 Task: Add Aura Cacia Bedtime Kids Fizzy Bath to the cart.
Action: Mouse moved to (752, 307)
Screenshot: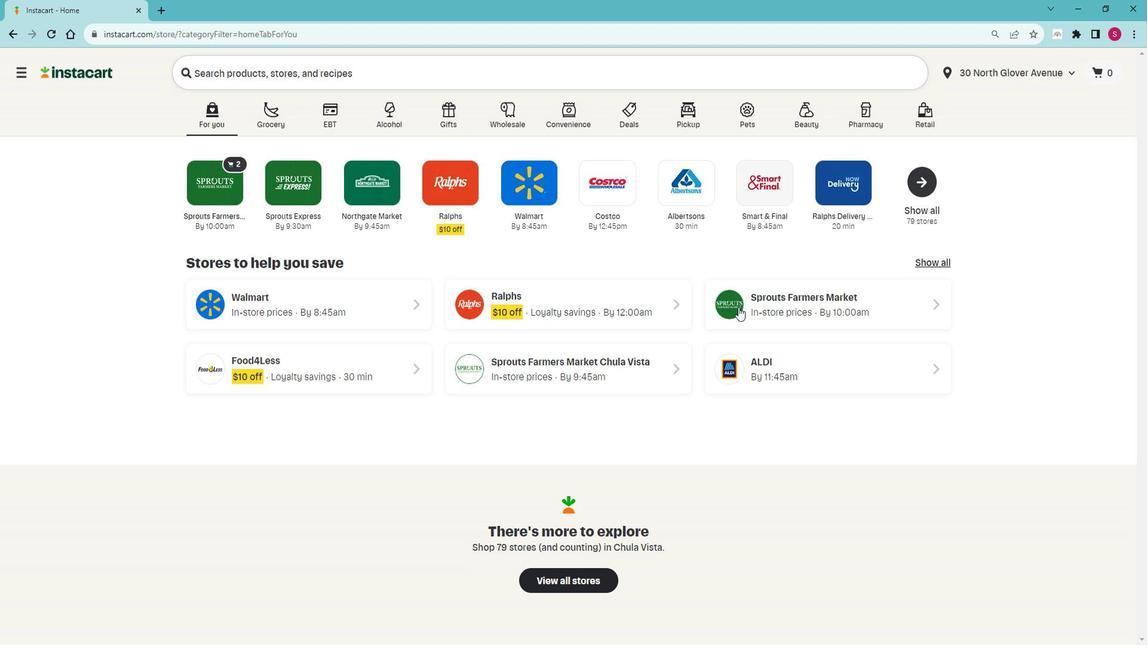 
Action: Mouse pressed left at (752, 307)
Screenshot: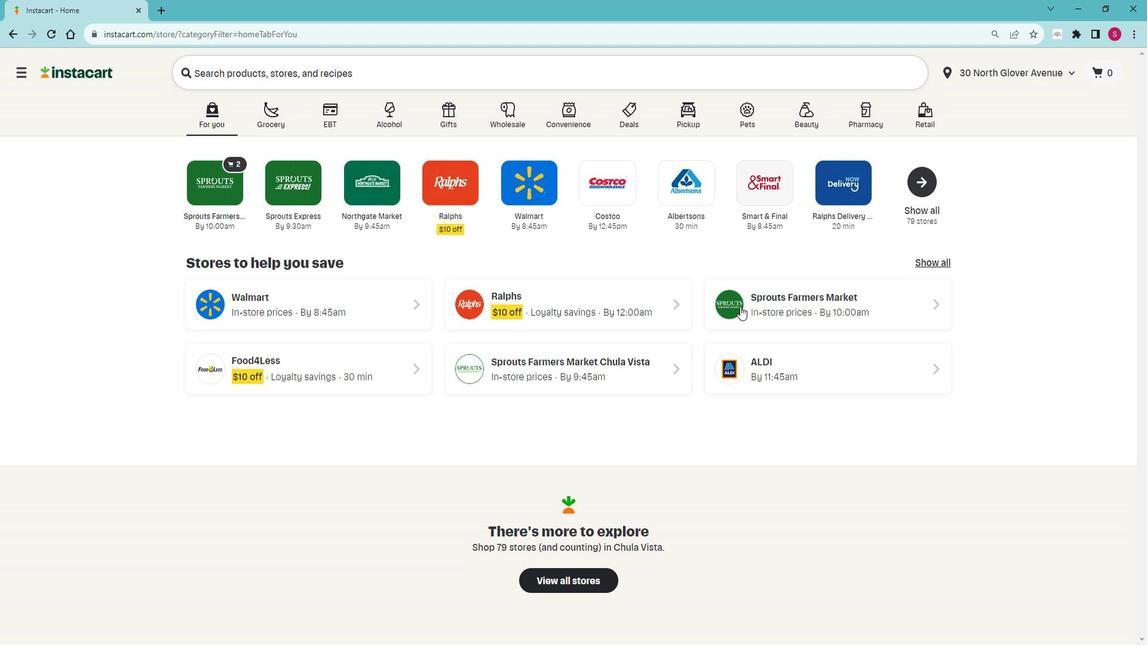 
Action: Mouse moved to (115, 458)
Screenshot: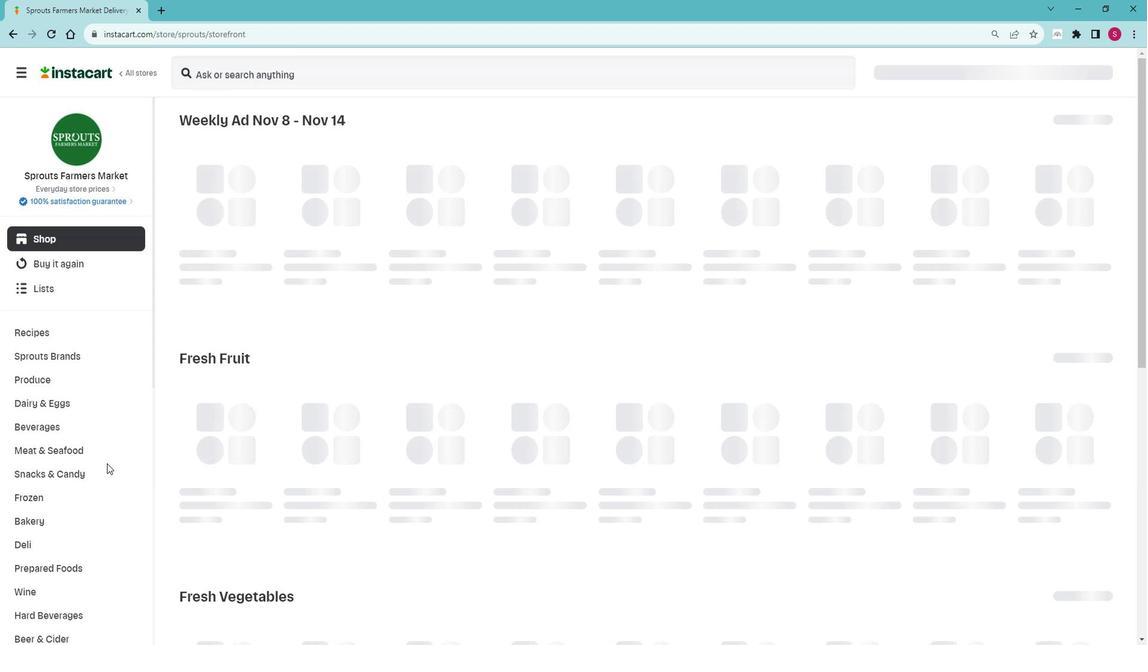 
Action: Mouse scrolled (115, 457) with delta (0, 0)
Screenshot: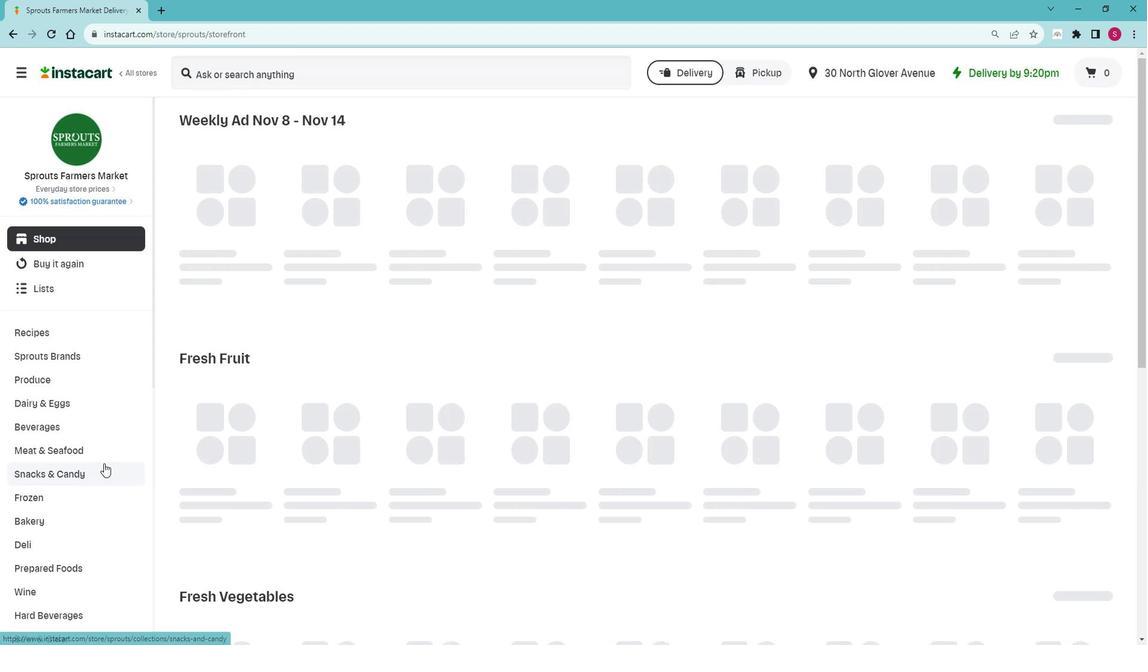 
Action: Mouse scrolled (115, 457) with delta (0, 0)
Screenshot: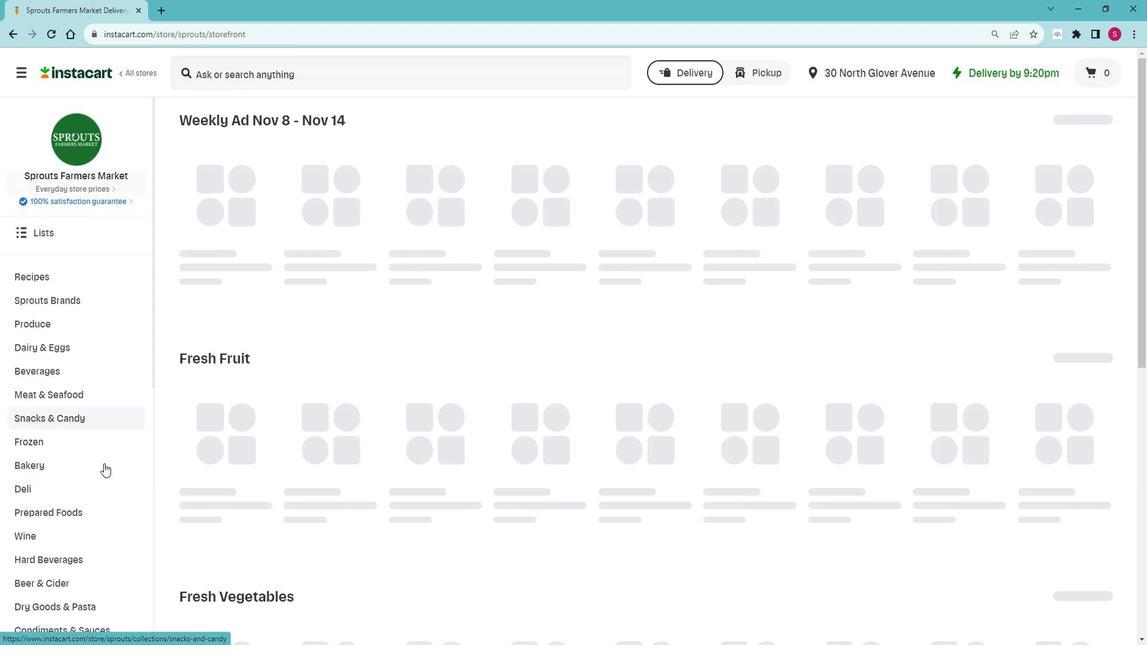 
Action: Mouse scrolled (115, 457) with delta (0, 0)
Screenshot: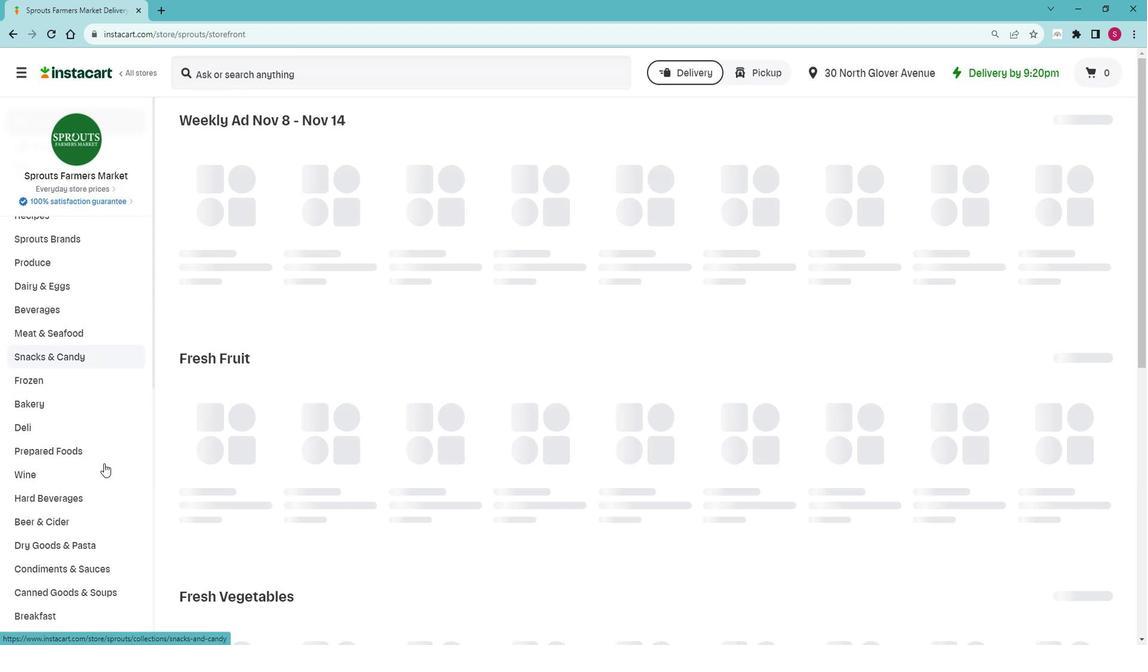 
Action: Mouse scrolled (115, 457) with delta (0, 0)
Screenshot: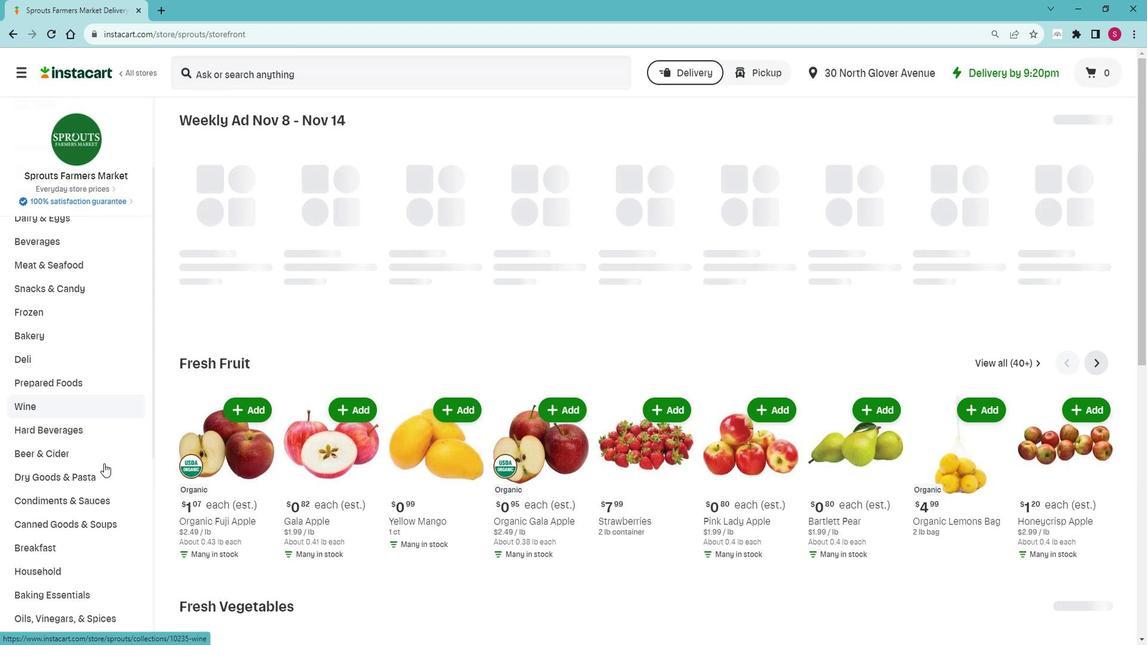 
Action: Mouse scrolled (115, 457) with delta (0, 0)
Screenshot: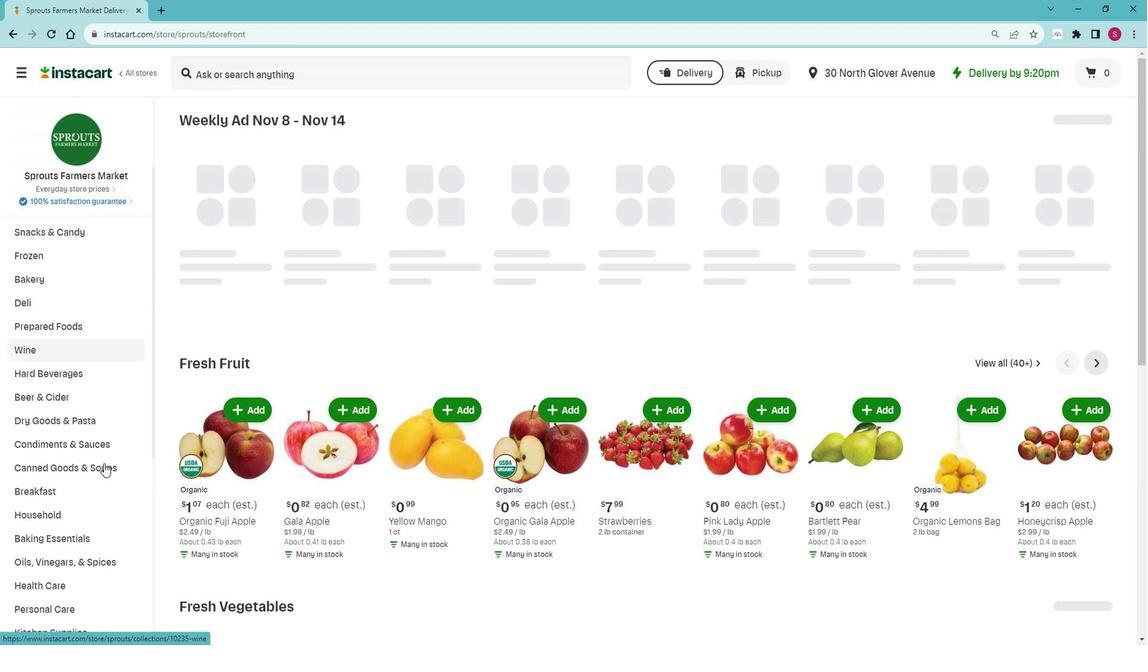 
Action: Mouse scrolled (115, 457) with delta (0, 0)
Screenshot: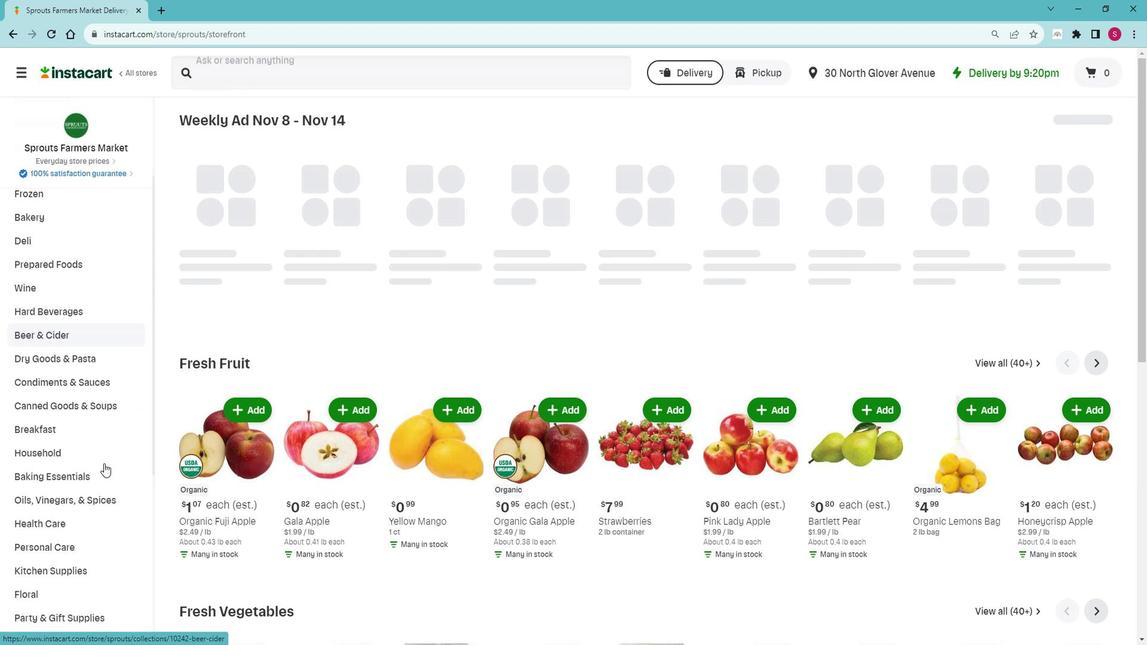 
Action: Mouse scrolled (115, 457) with delta (0, 0)
Screenshot: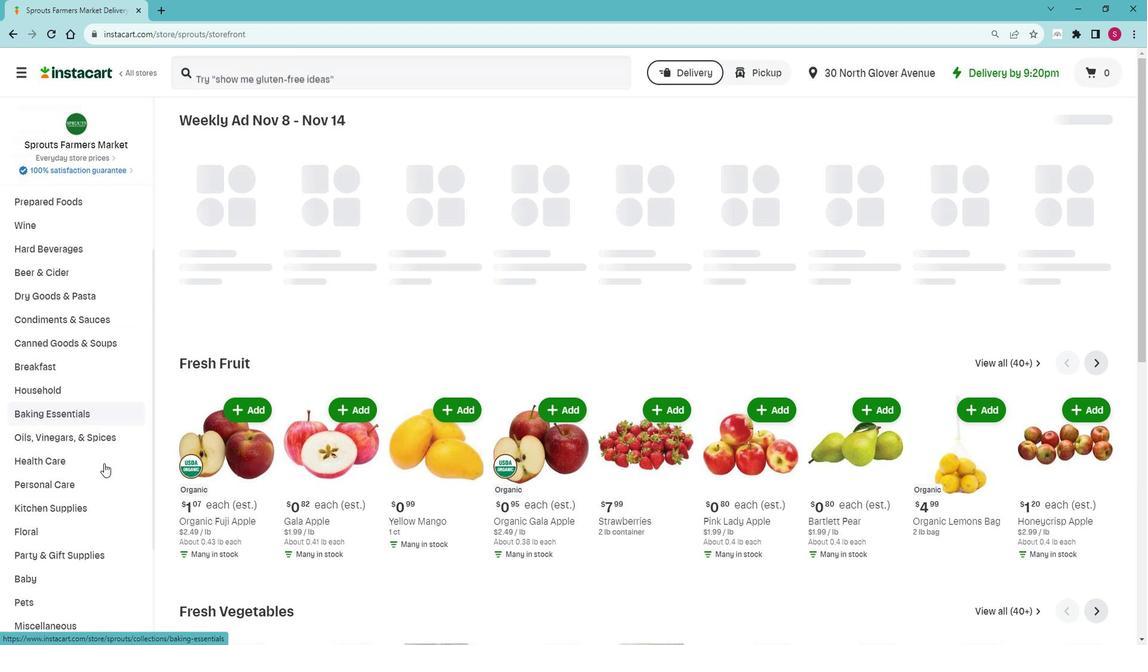 
Action: Mouse moved to (100, 415)
Screenshot: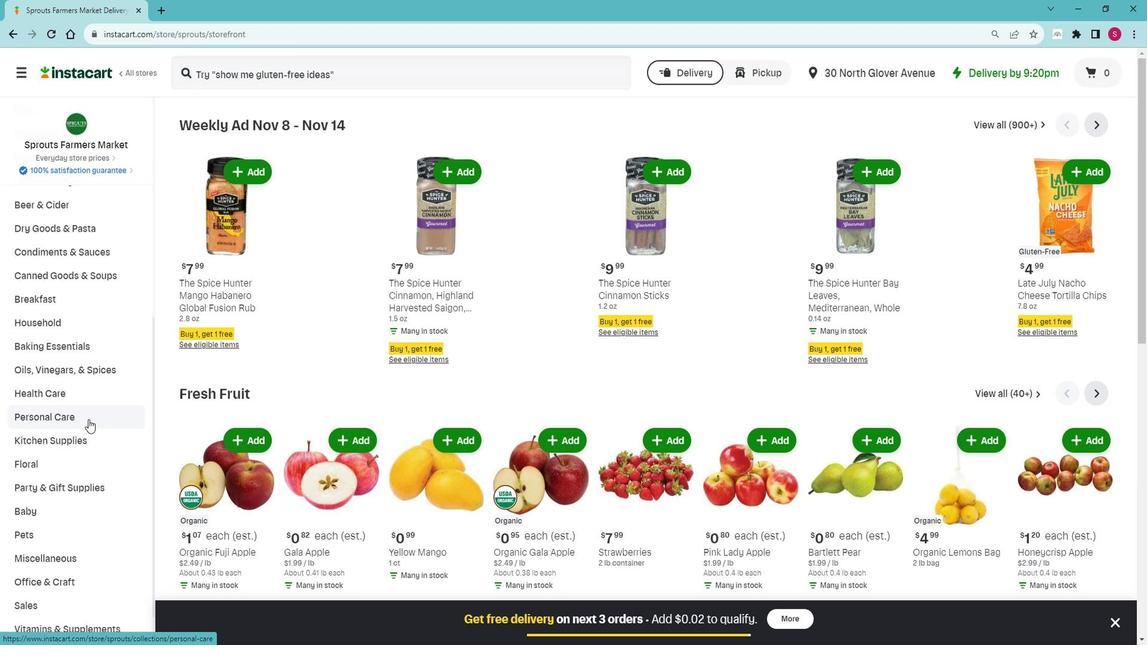 
Action: Mouse pressed left at (100, 415)
Screenshot: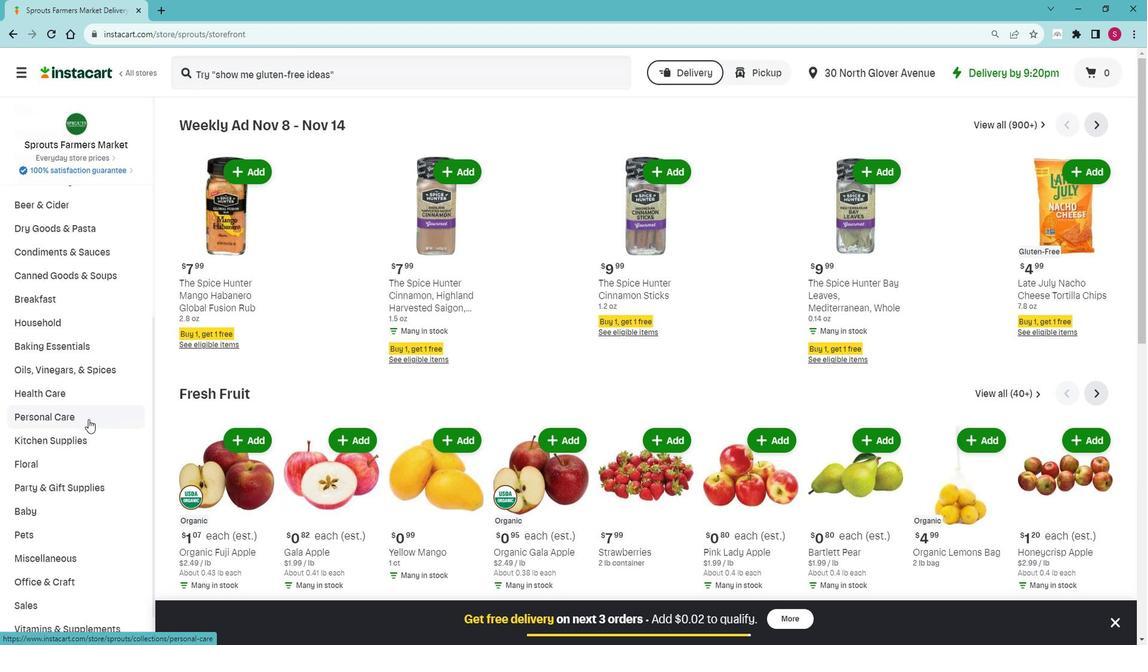 
Action: Mouse moved to (98, 434)
Screenshot: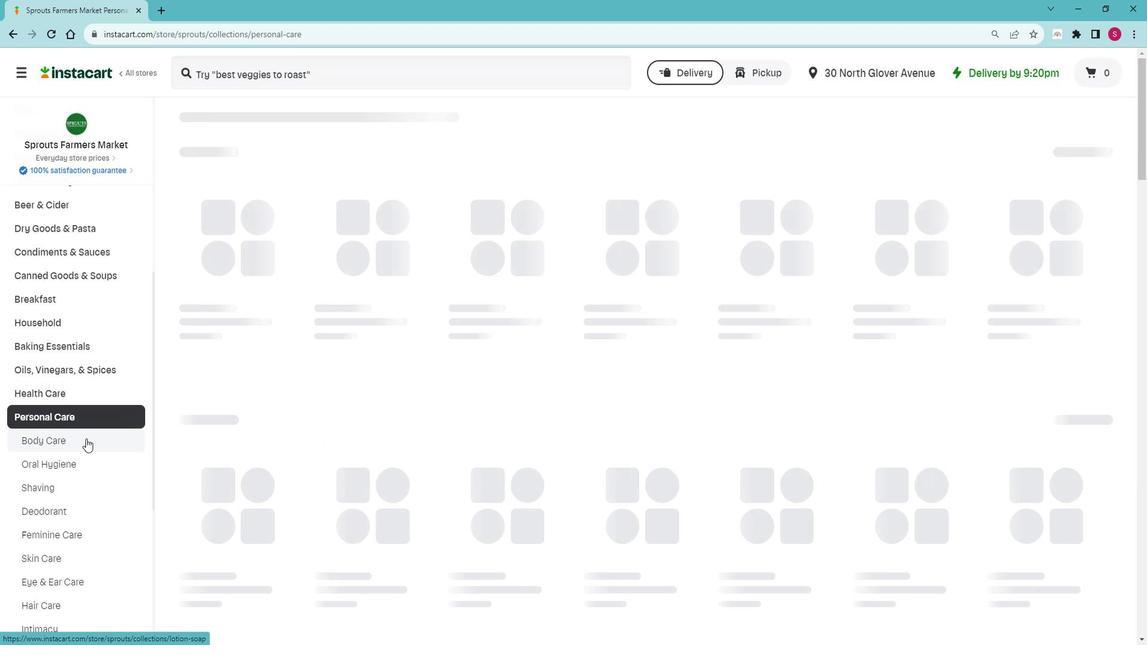 
Action: Mouse pressed left at (98, 434)
Screenshot: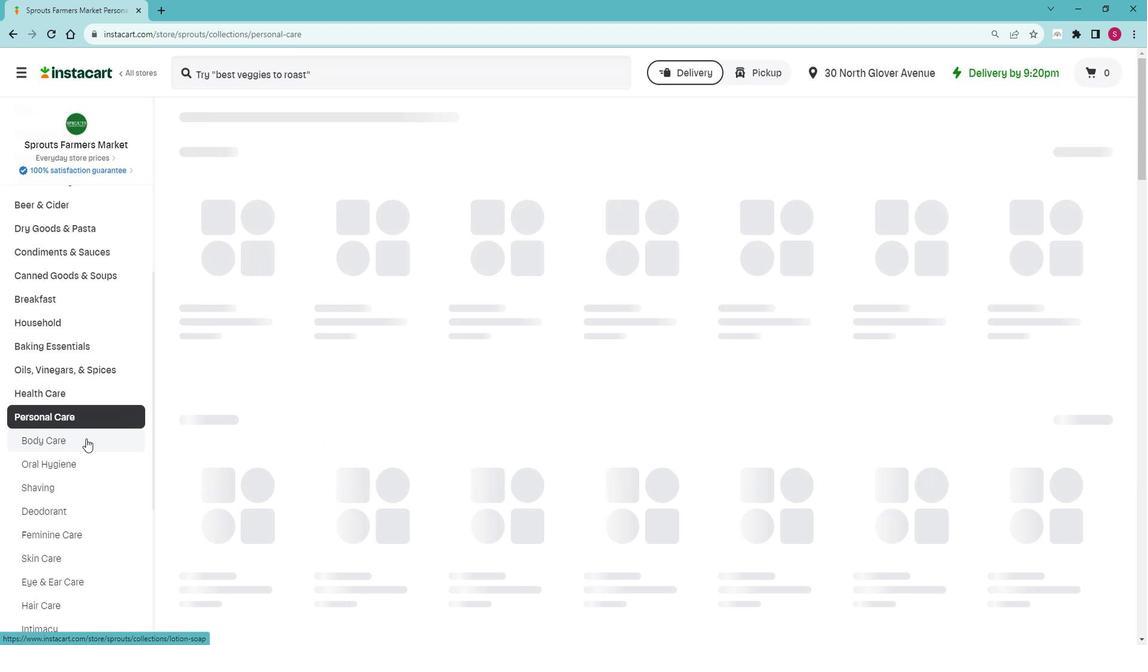 
Action: Mouse moved to (479, 182)
Screenshot: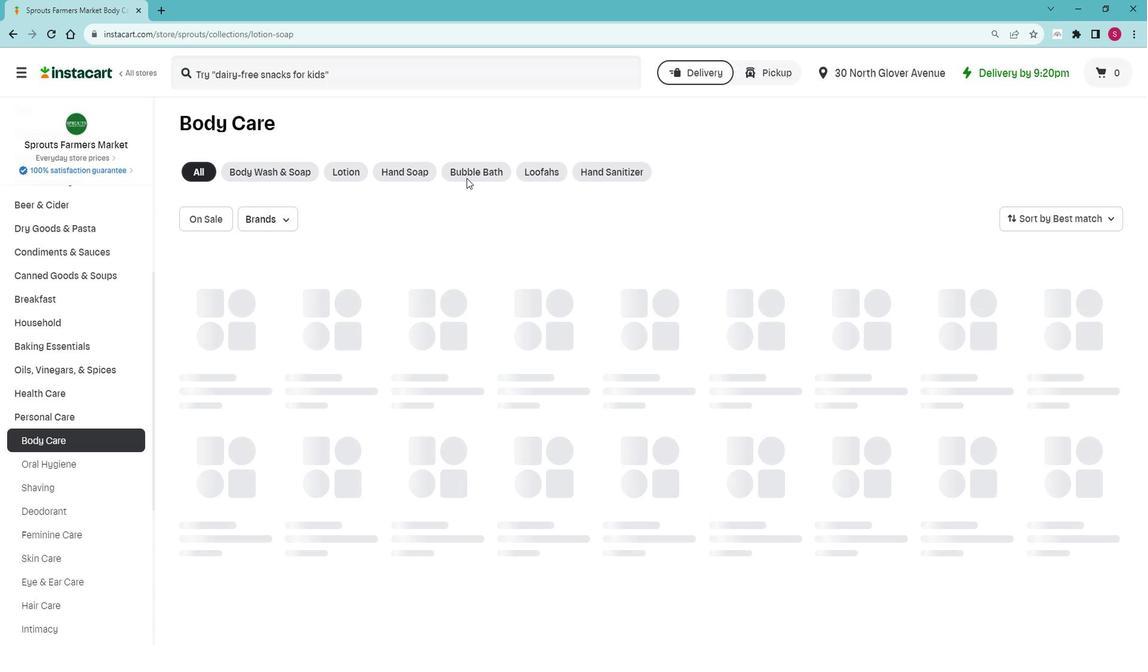
Action: Mouse pressed left at (479, 182)
Screenshot: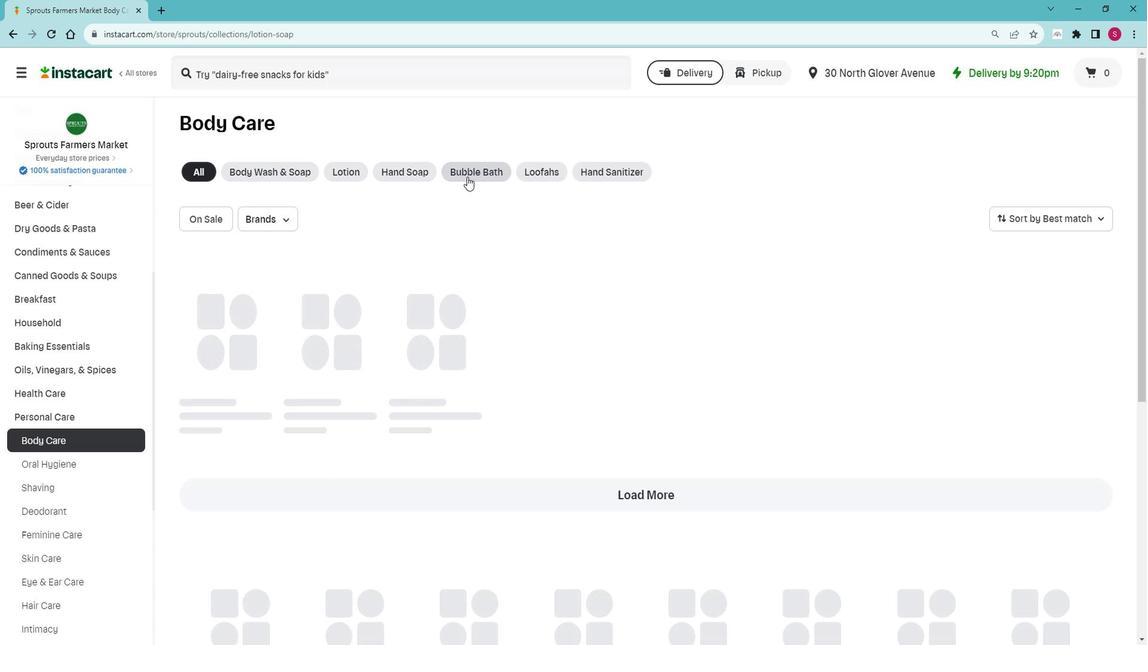 
Action: Mouse moved to (438, 82)
Screenshot: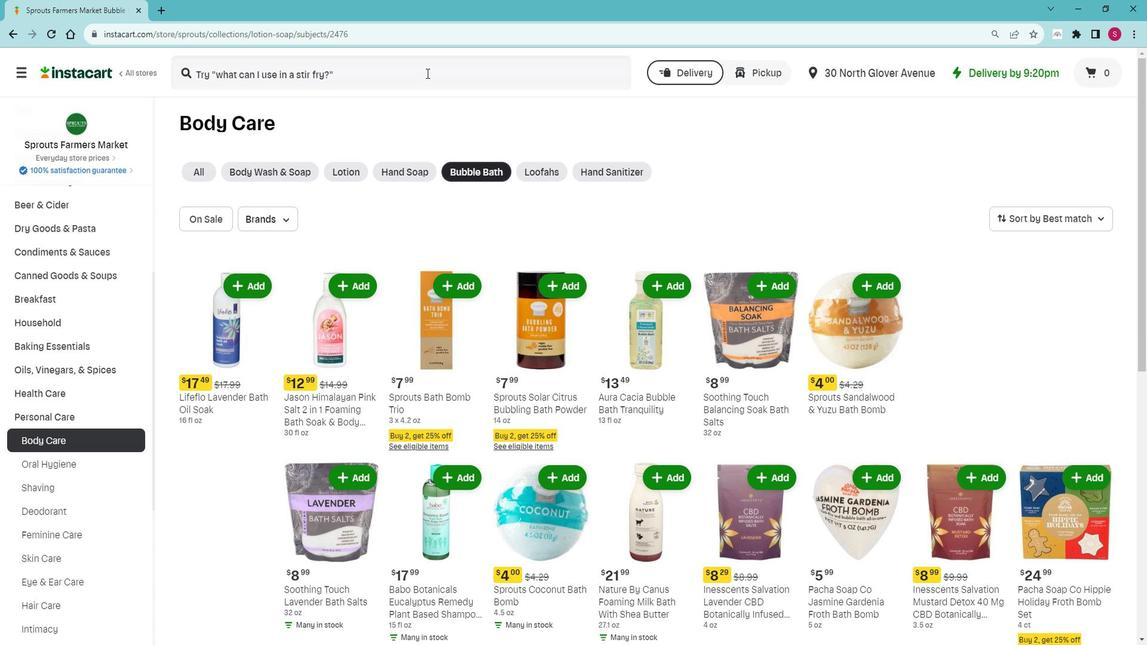 
Action: Mouse pressed left at (438, 82)
Screenshot: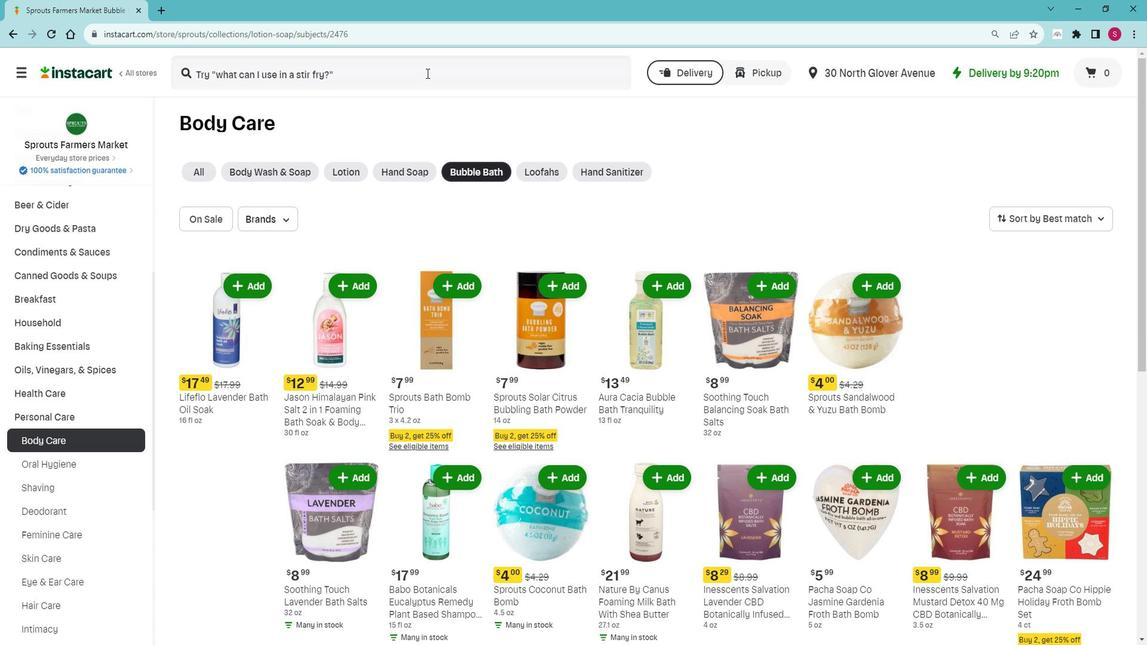 
Action: Mouse moved to (438, 81)
Screenshot: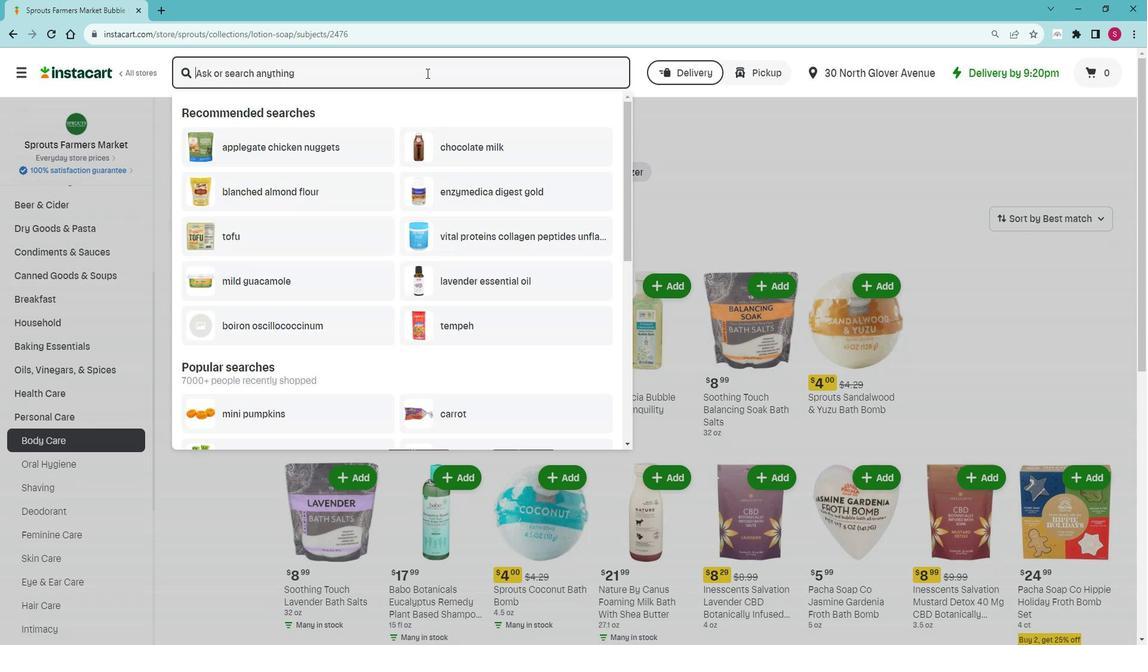 
Action: Key pressed <Key.shift>Aura<Key.space><Key.shift>Cacia<Key.space><Key.shift>Bedtime<Key.space><Key.shift>Kids<Key.space><Key.shift>Fizzy<Key.space><Key.shift>Bath<Key.space><Key.enter>
Screenshot: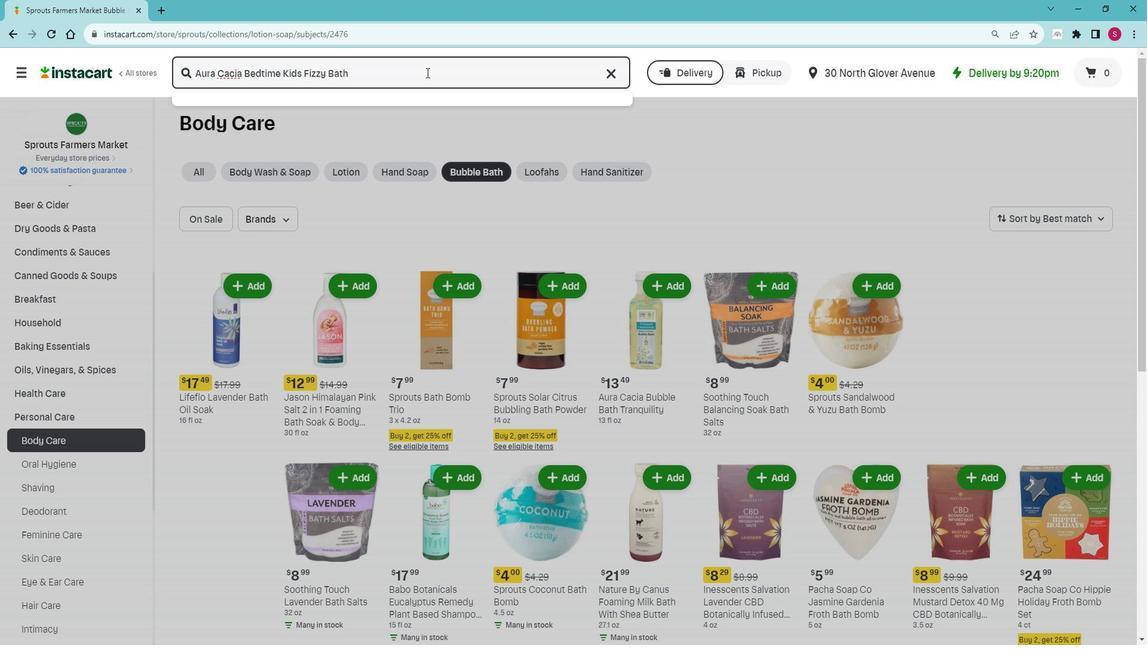 
Action: Mouse moved to (892, 198)
Screenshot: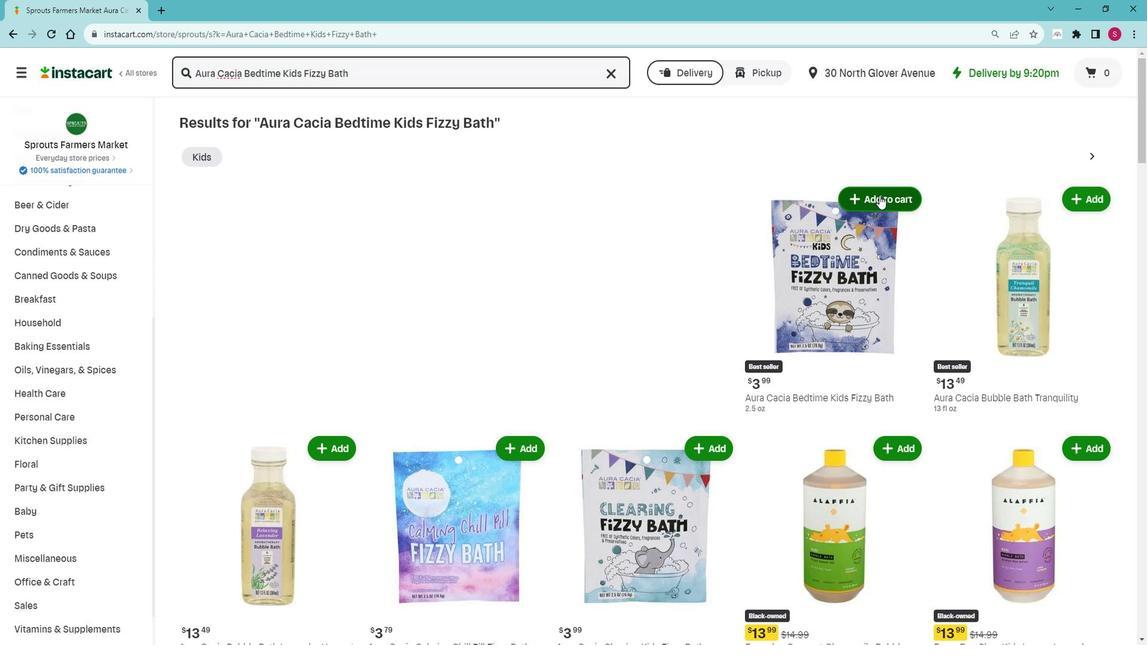 
Action: Mouse pressed left at (892, 198)
Screenshot: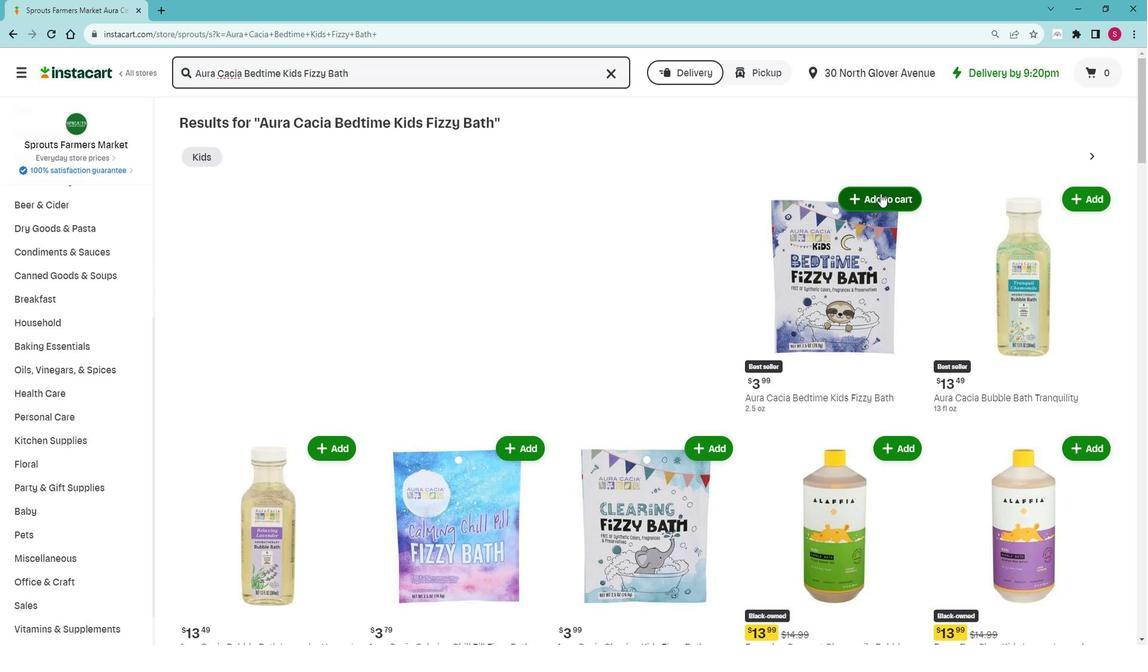 
Action: Mouse moved to (917, 172)
Screenshot: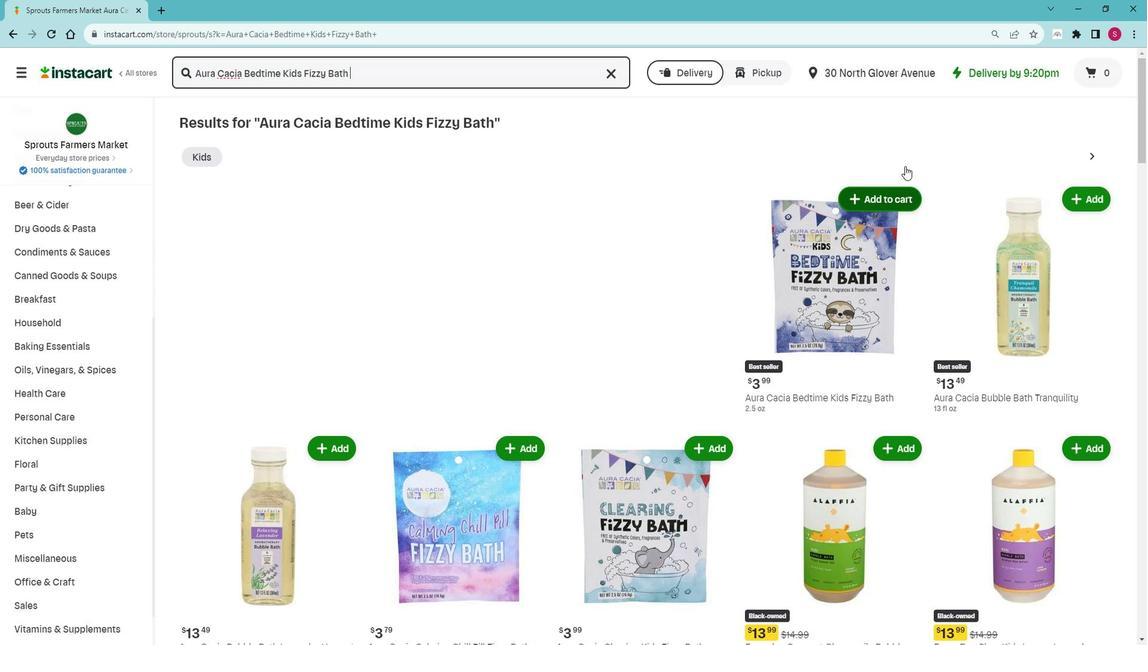 
